 Task: visit on peoples page and checked how many employees works in Aramco
Action: Mouse moved to (683, 114)
Screenshot: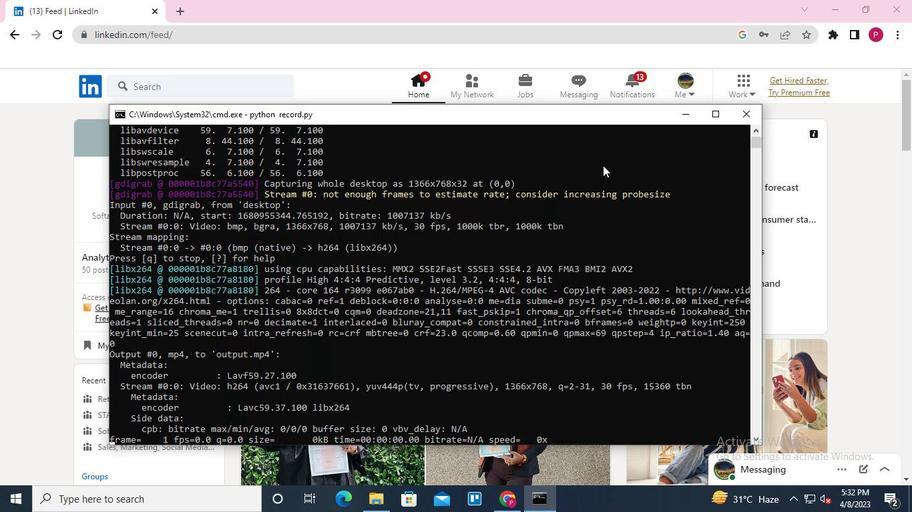 
Action: Mouse pressed left at (683, 114)
Screenshot: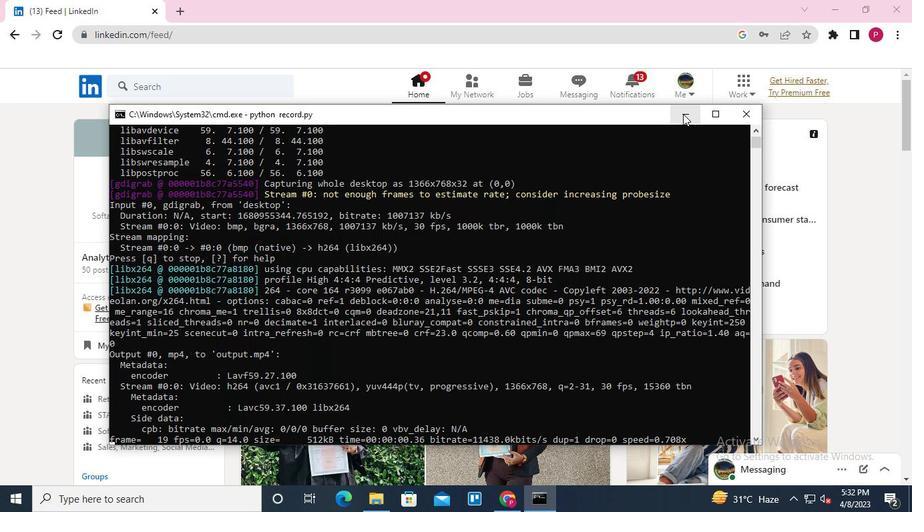 
Action: Mouse moved to (170, 86)
Screenshot: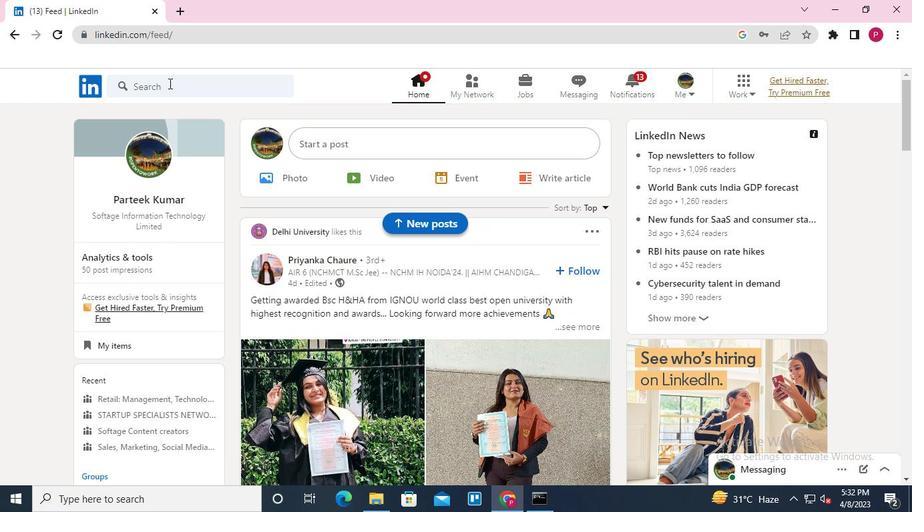 
Action: Mouse pressed left at (170, 86)
Screenshot: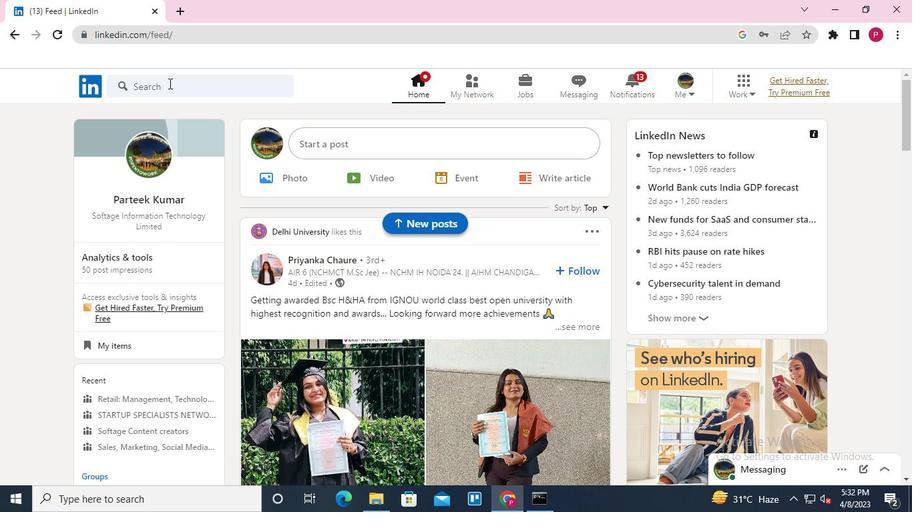 
Action: Keyboard Key.shift
Screenshot: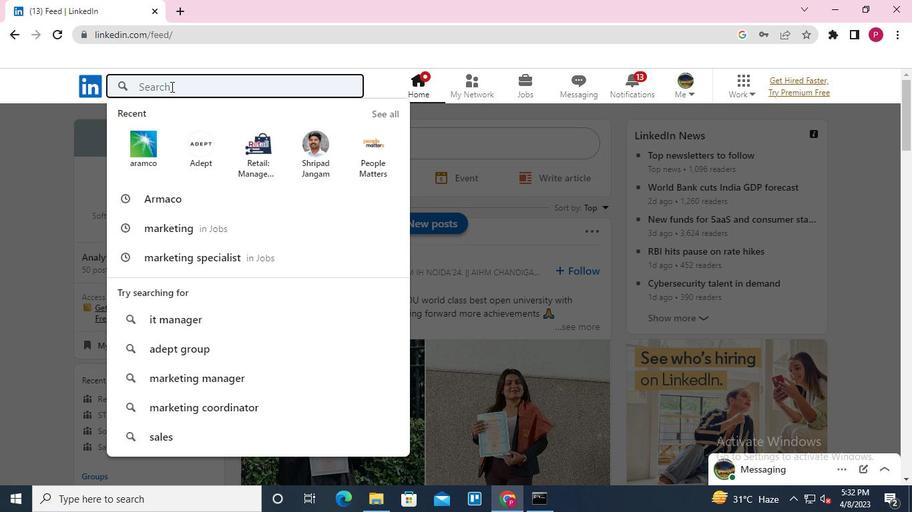 
Action: Keyboard A
Screenshot: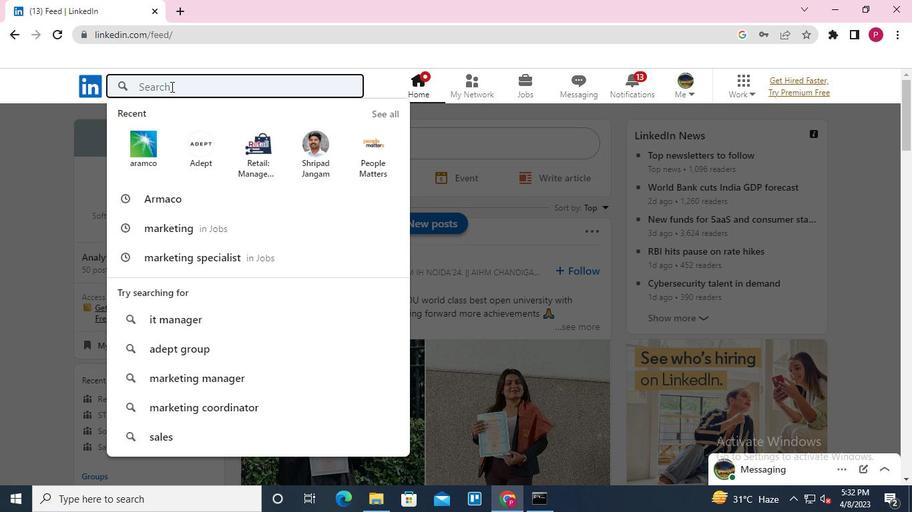 
Action: Keyboard r
Screenshot: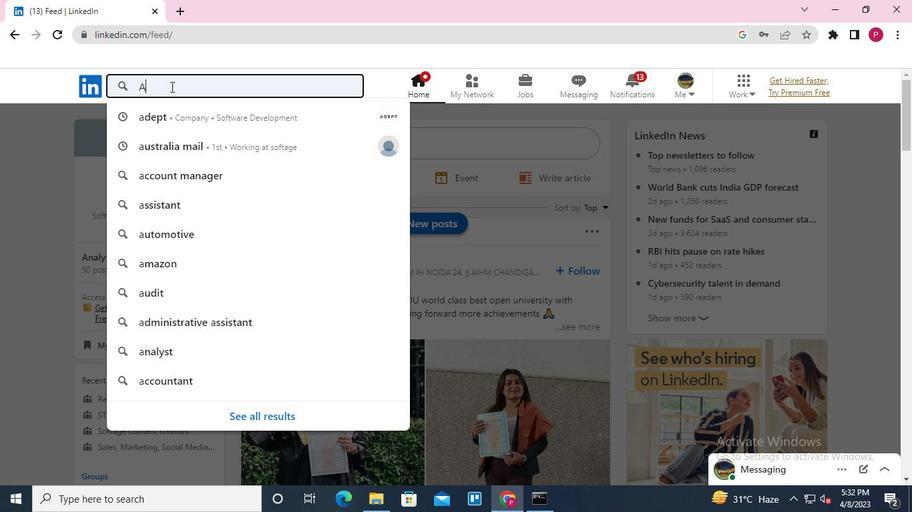 
Action: Keyboard a
Screenshot: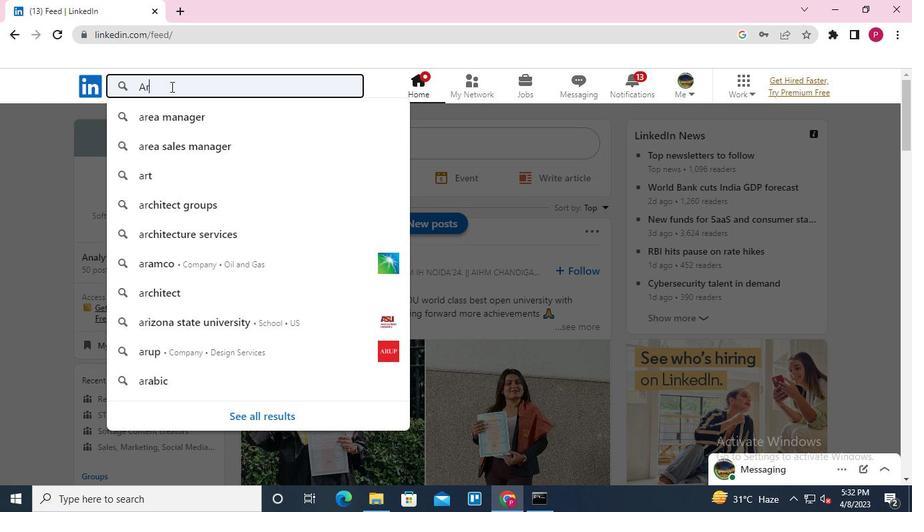 
Action: Keyboard m
Screenshot: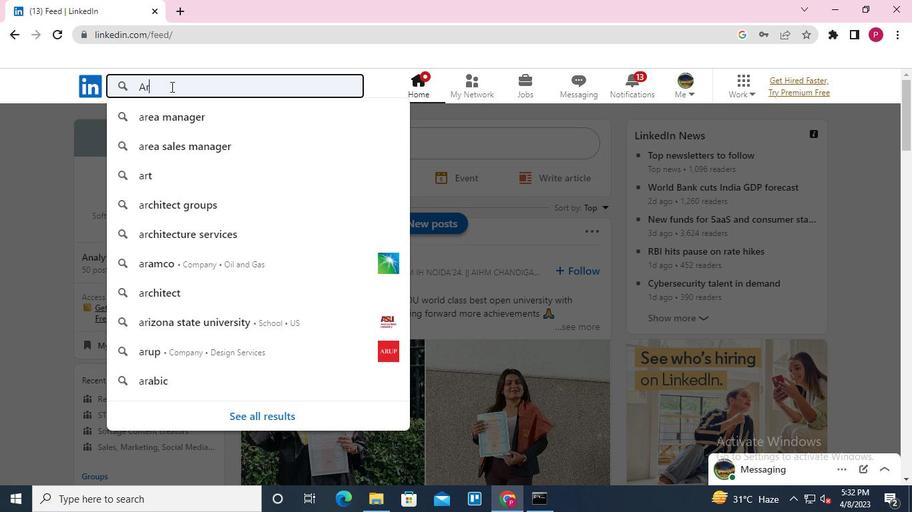 
Action: Keyboard c
Screenshot: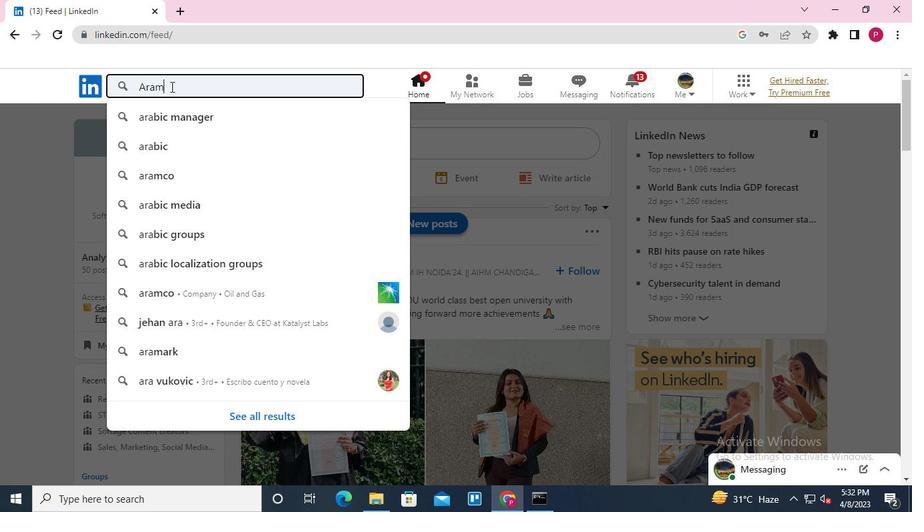
Action: Keyboard o
Screenshot: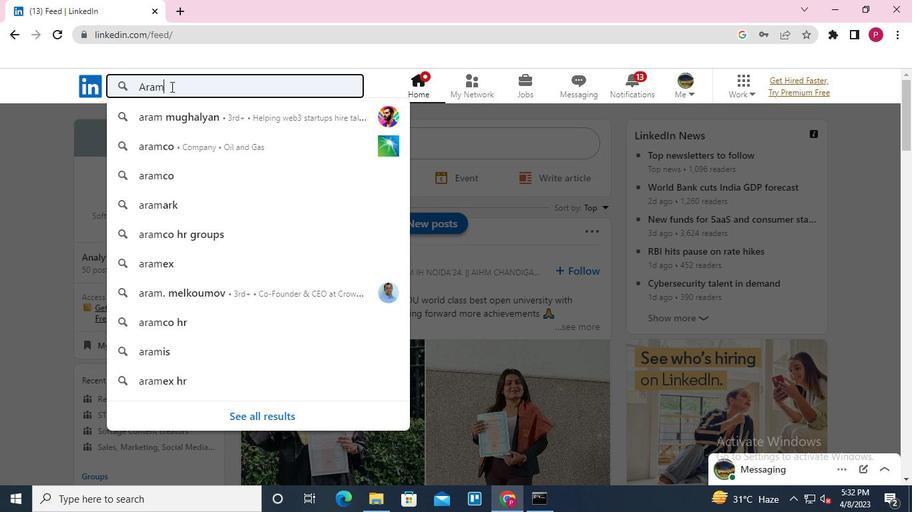 
Action: Keyboard Key.enter
Screenshot: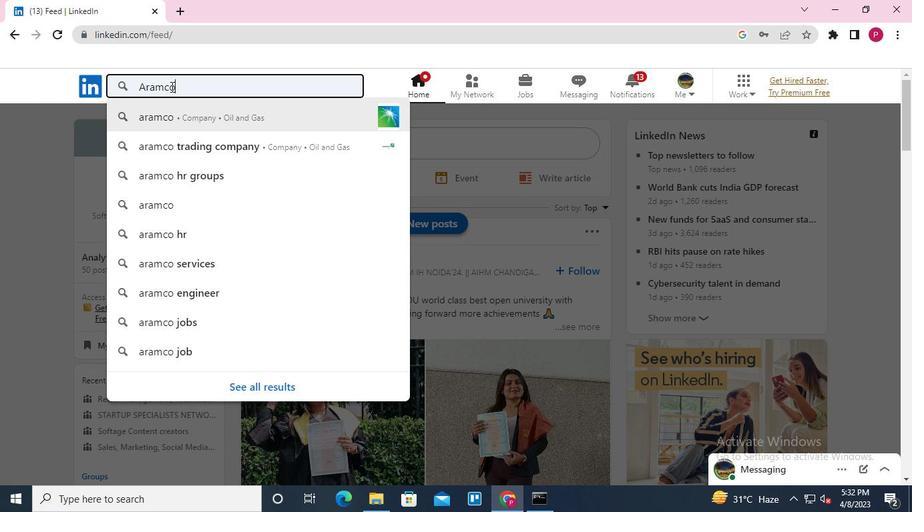 
Action: Mouse moved to (181, 183)
Screenshot: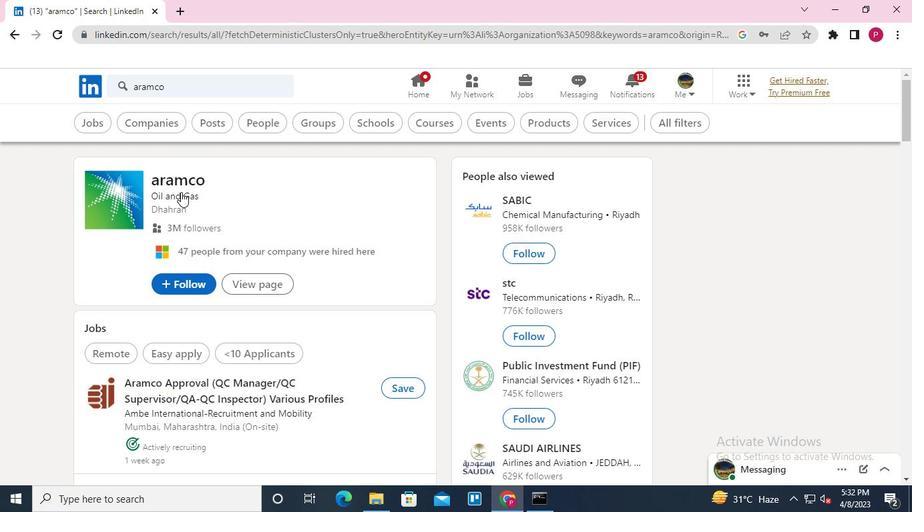 
Action: Mouse pressed left at (181, 183)
Screenshot: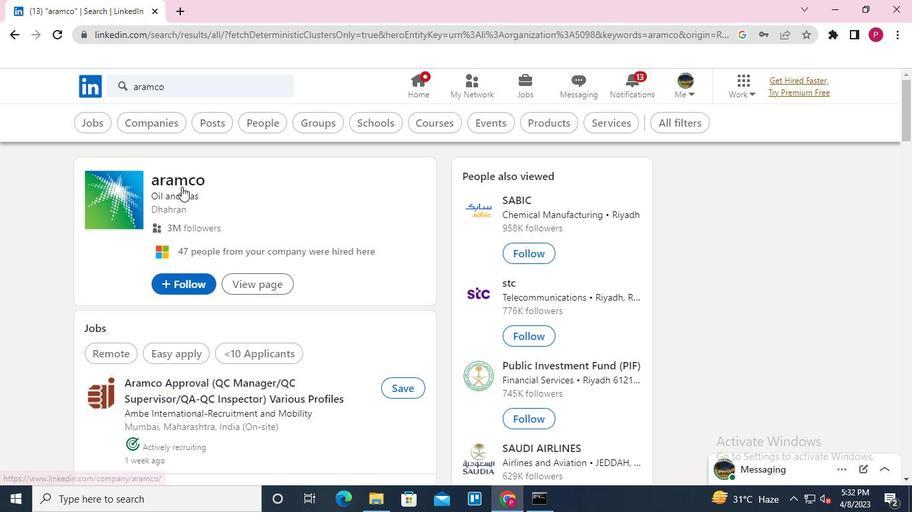 
Action: Mouse moved to (385, 156)
Screenshot: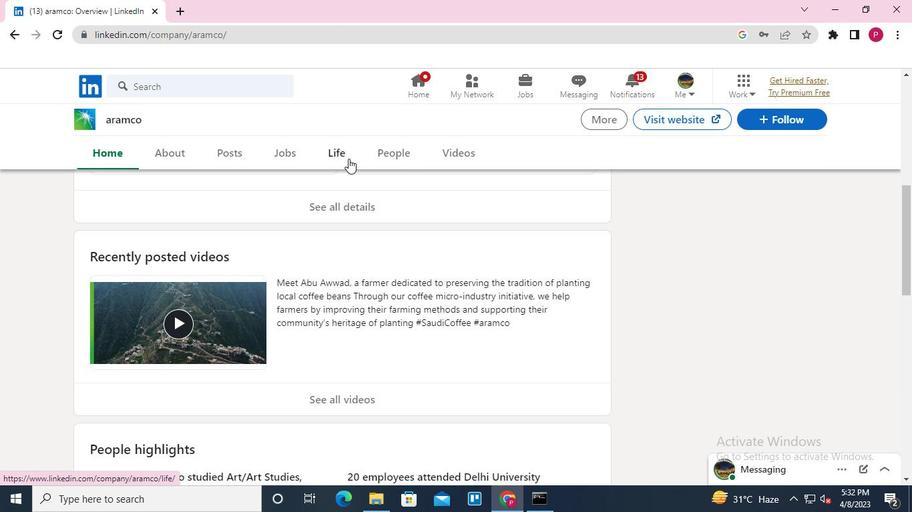 
Action: Mouse pressed left at (385, 156)
Screenshot: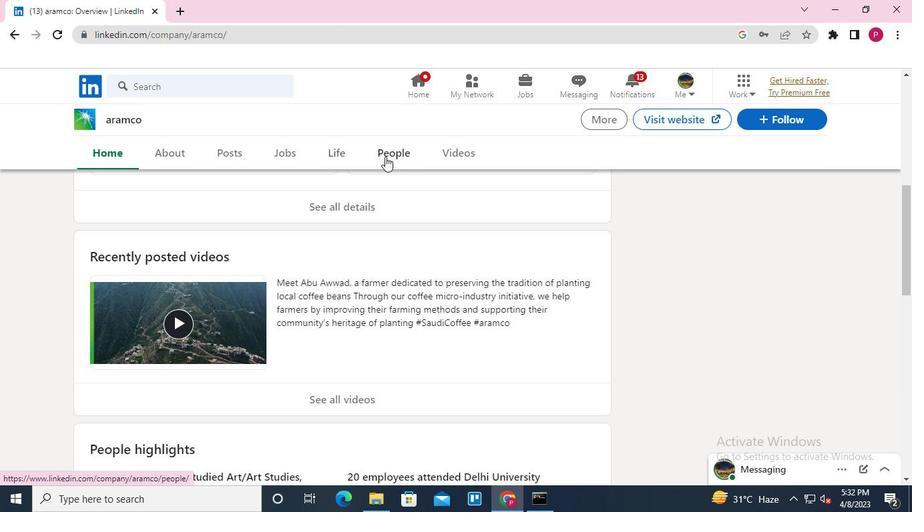 
Action: Mouse moved to (331, 333)
Screenshot: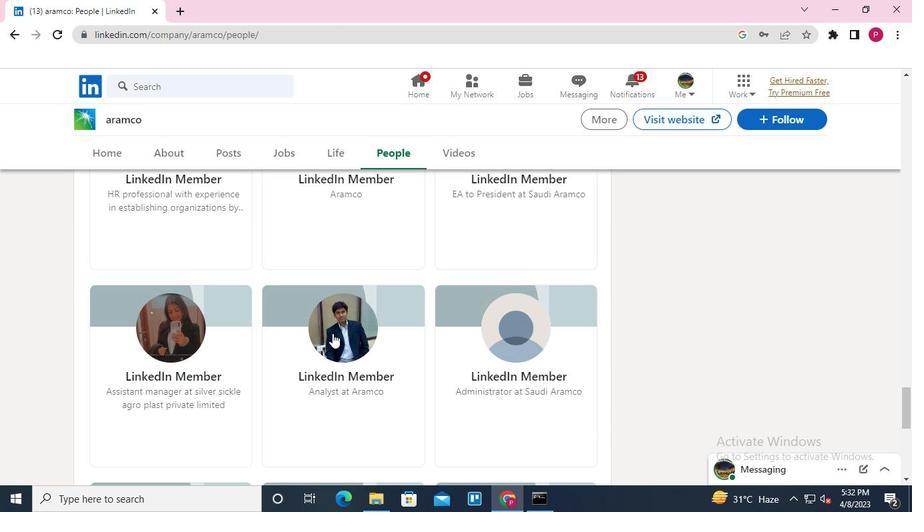 
Action: Keyboard Key.alt_l
Screenshot: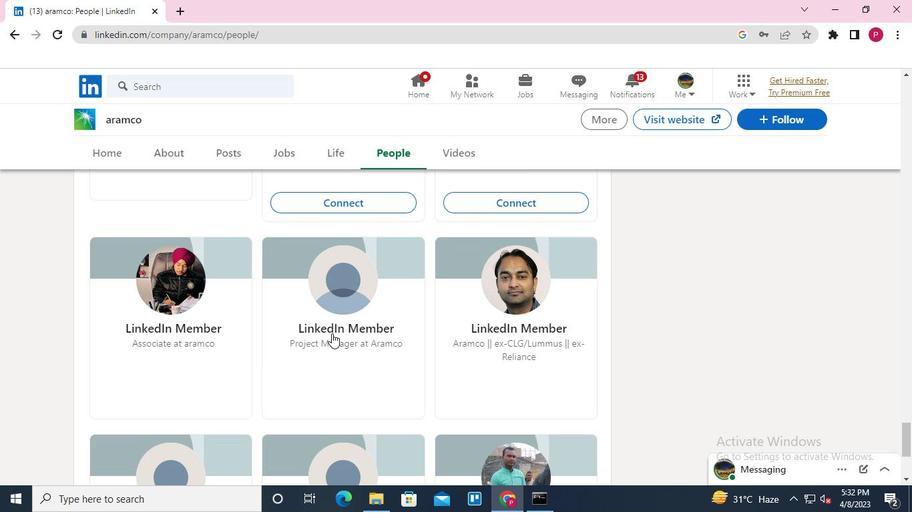 
Action: Keyboard Key.tab
Screenshot: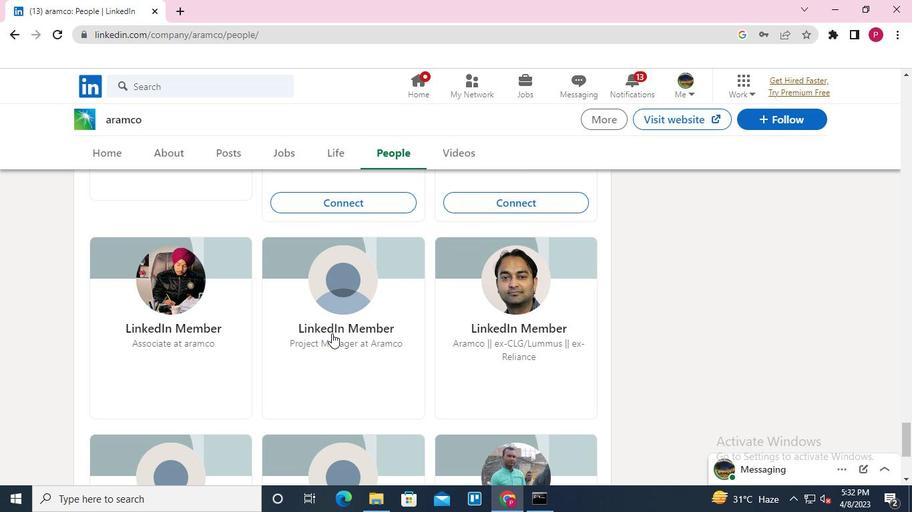 
Action: Mouse moved to (746, 112)
Screenshot: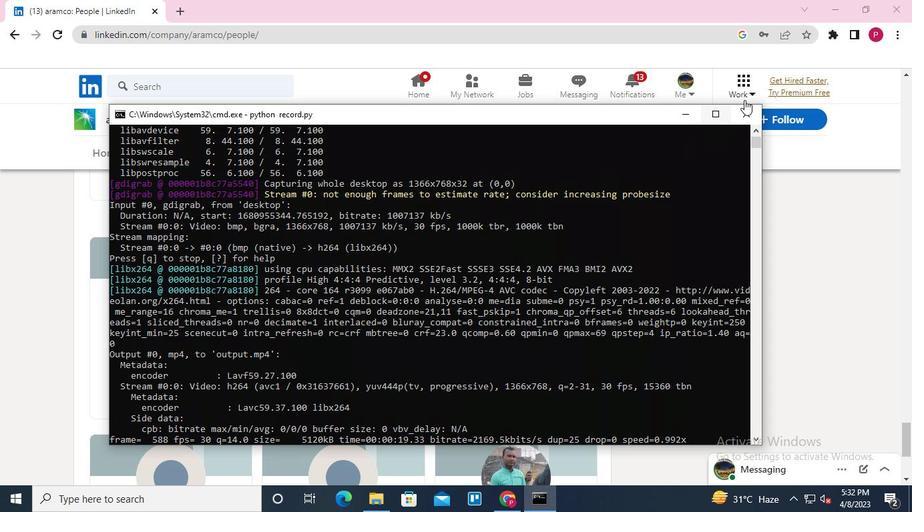 
Action: Mouse pressed left at (746, 112)
Screenshot: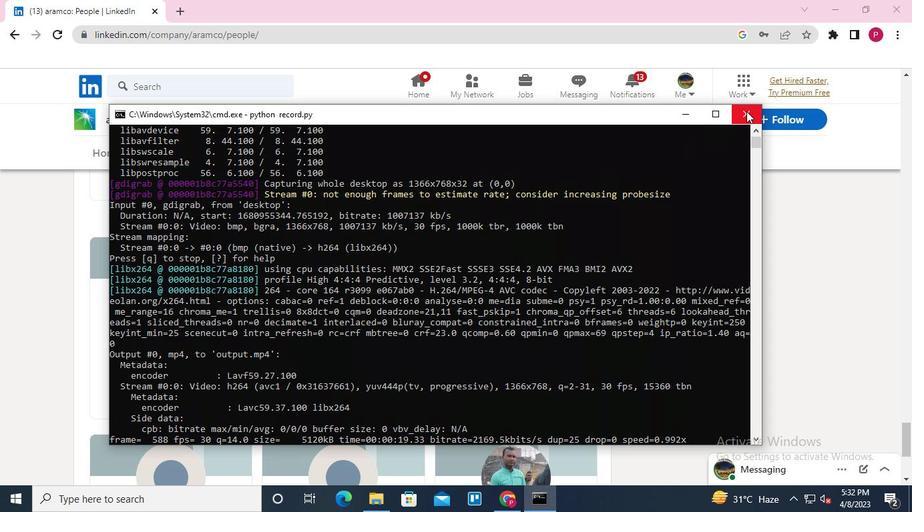 
